 Task: Add Socosani Superior Natural Mineral Water to the cart.
Action: Mouse pressed left at (17, 93)
Screenshot: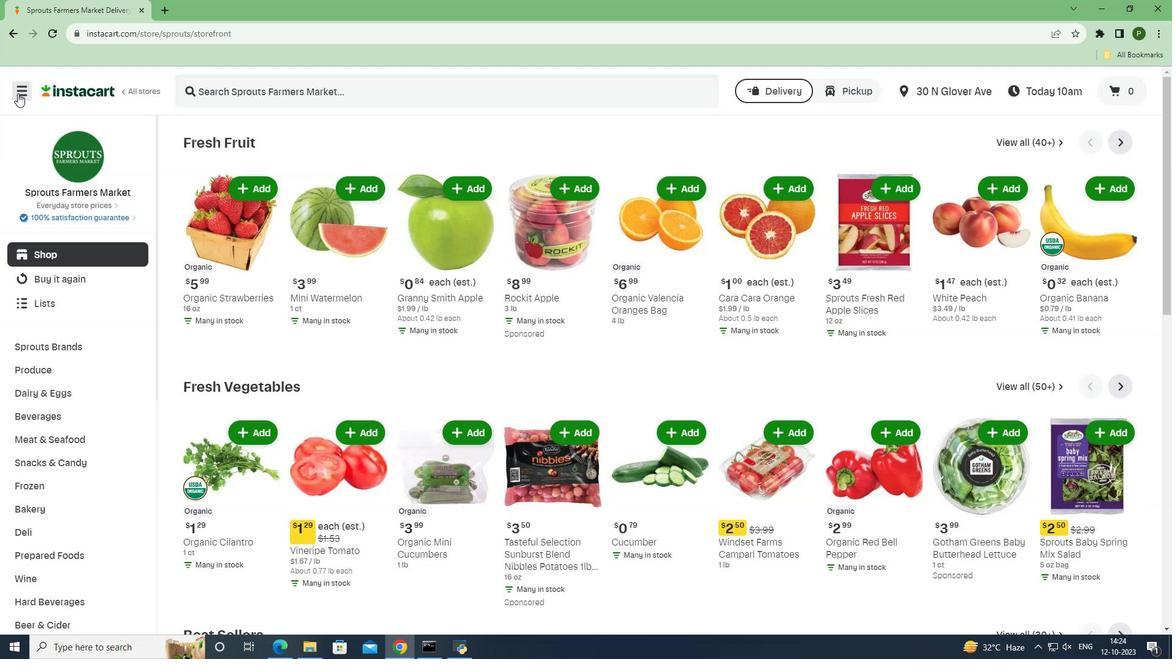 
Action: Mouse moved to (47, 336)
Screenshot: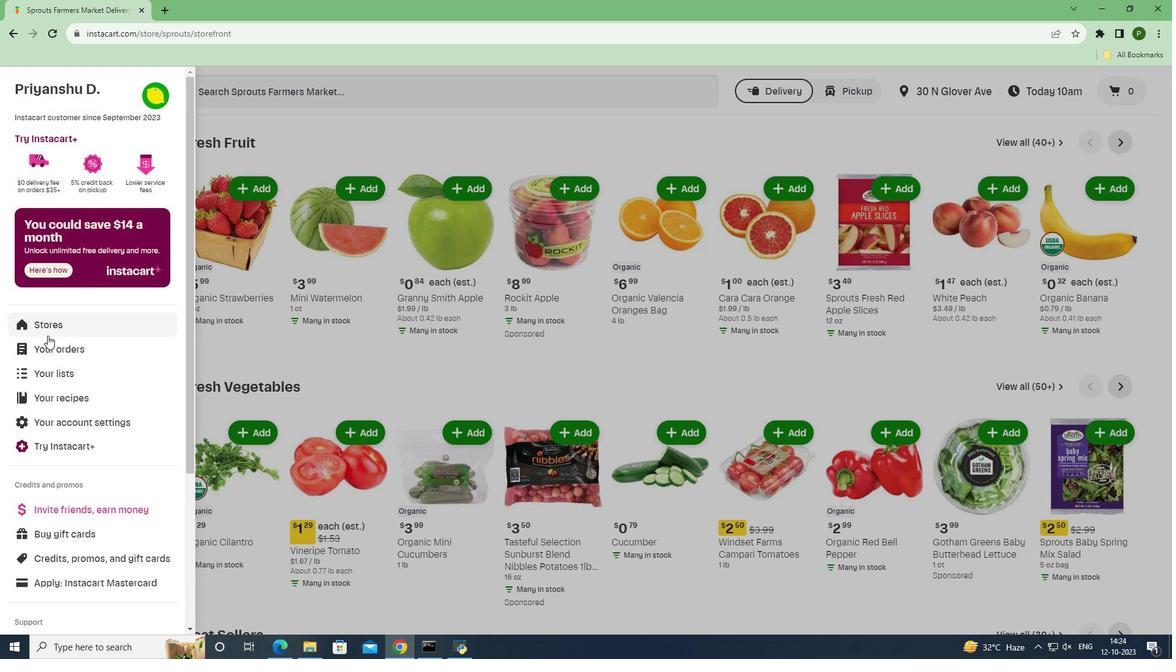 
Action: Mouse pressed left at (47, 336)
Screenshot: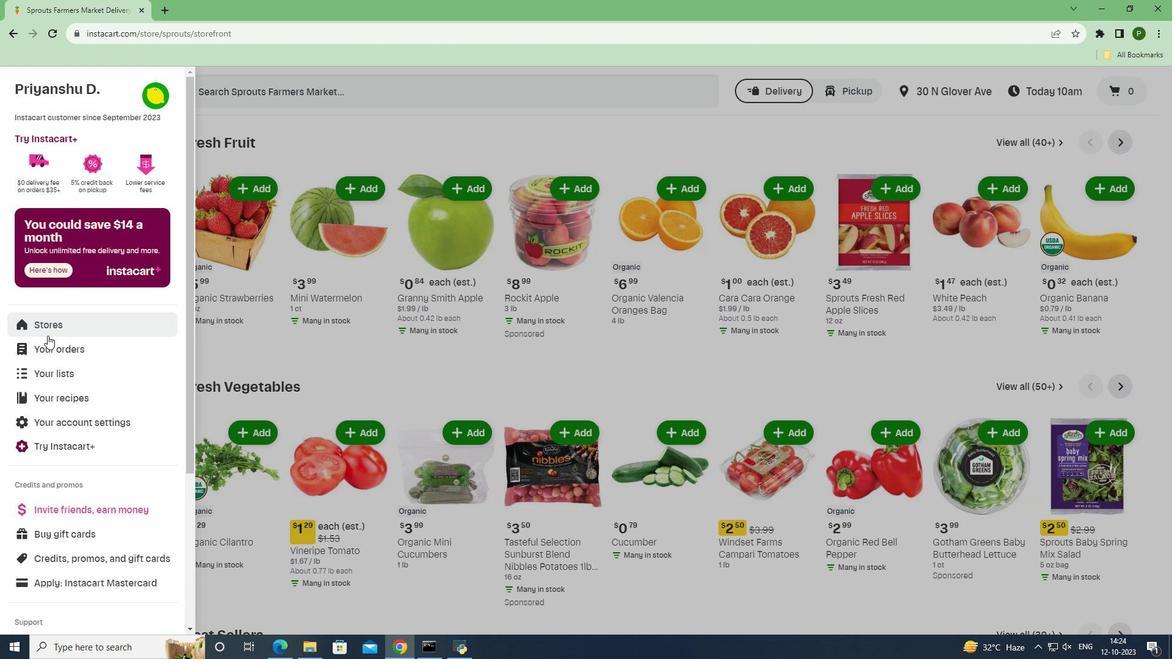 
Action: Mouse moved to (278, 146)
Screenshot: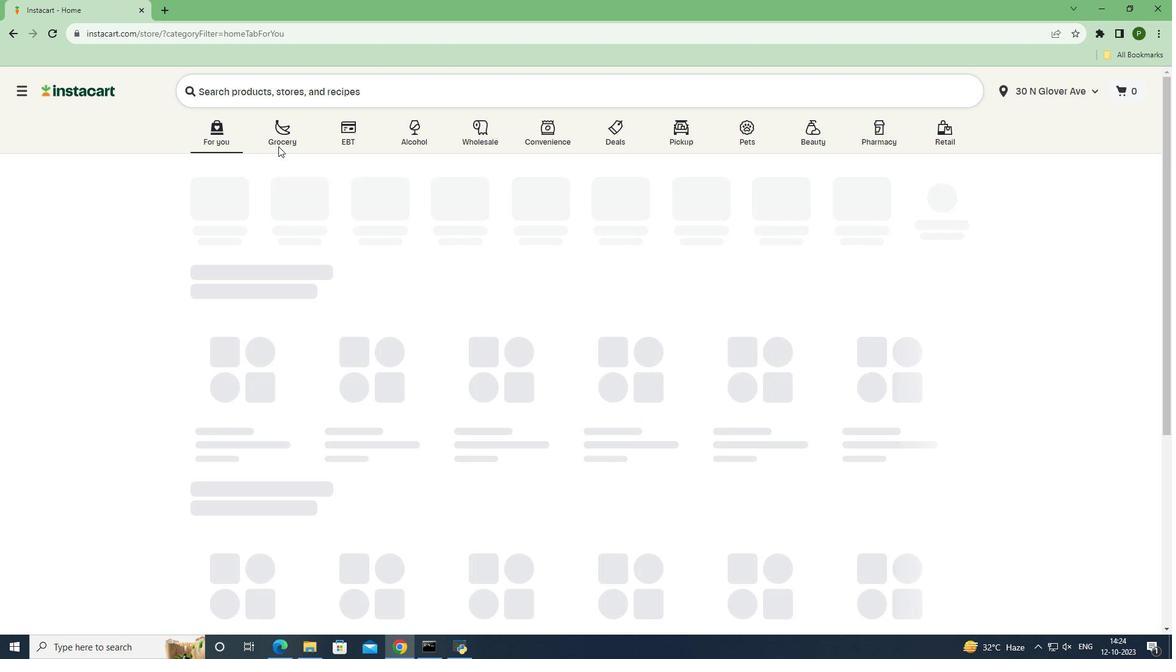 
Action: Mouse pressed left at (278, 146)
Screenshot: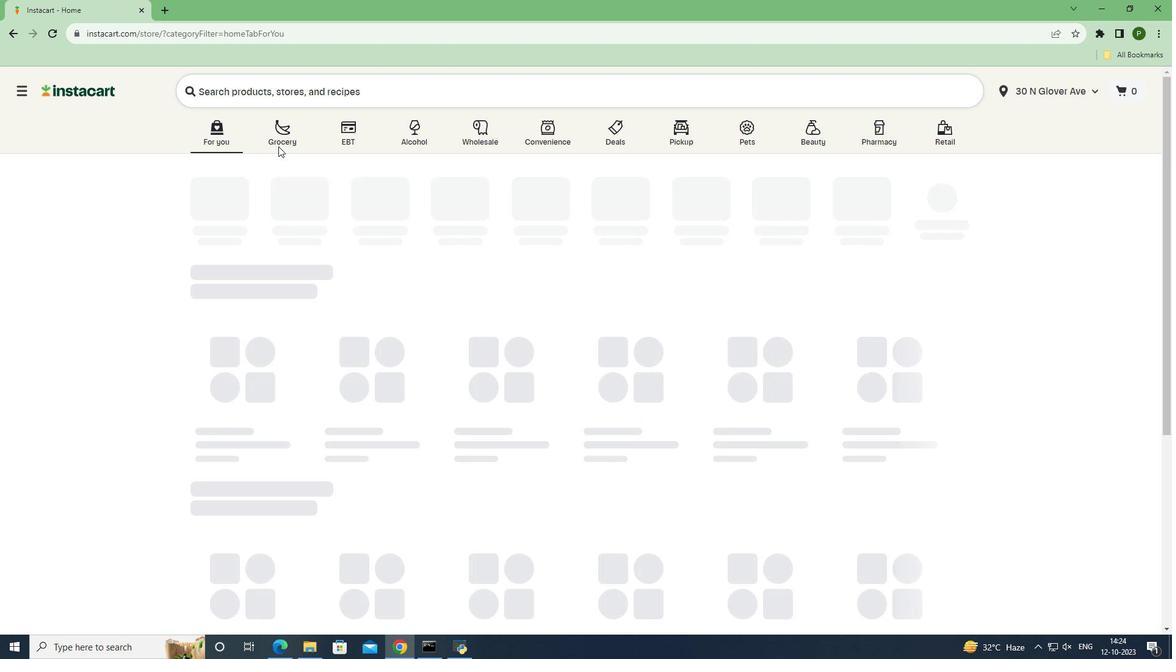 
Action: Mouse moved to (495, 277)
Screenshot: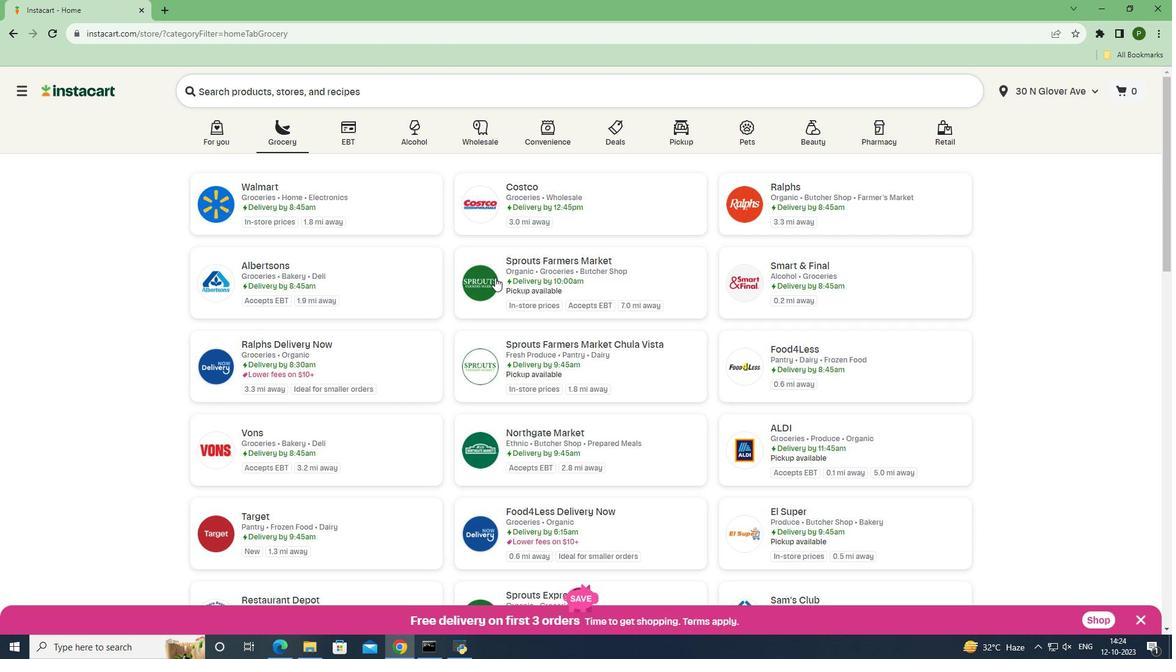 
Action: Mouse pressed left at (495, 277)
Screenshot: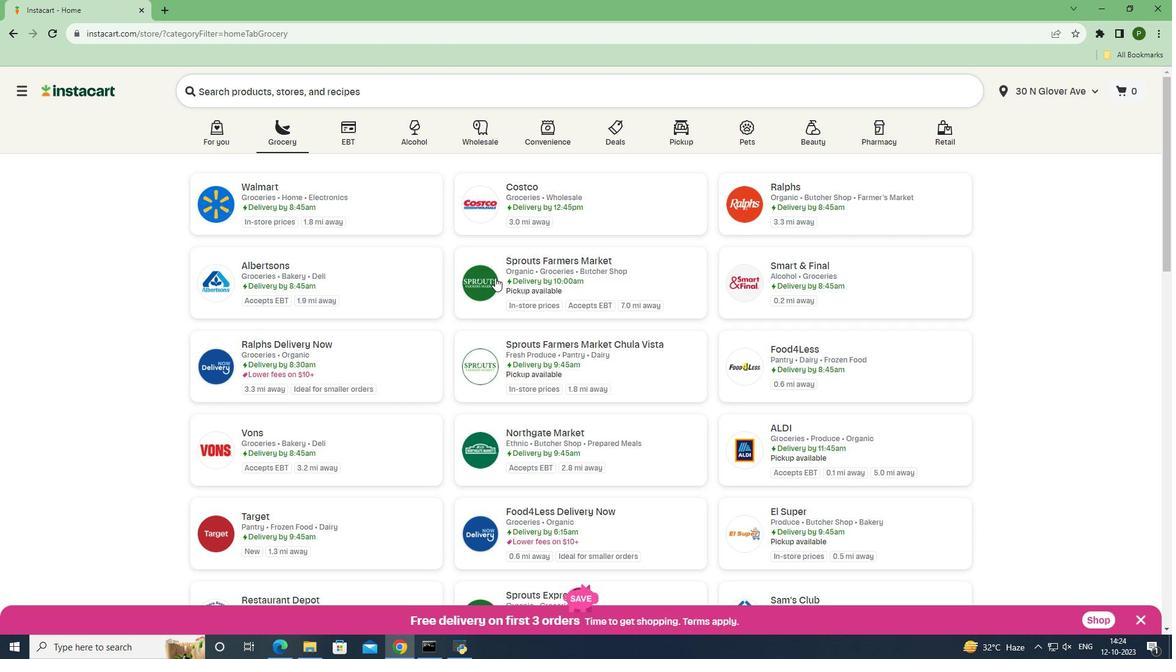 
Action: Mouse moved to (88, 416)
Screenshot: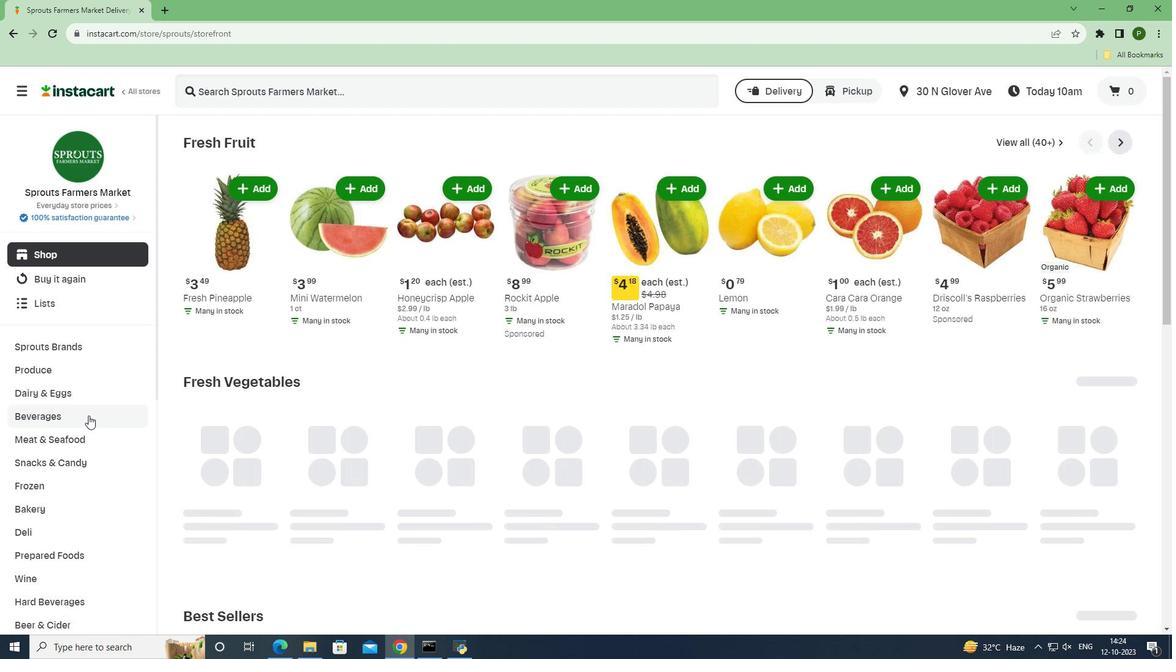 
Action: Mouse pressed left at (88, 416)
Screenshot: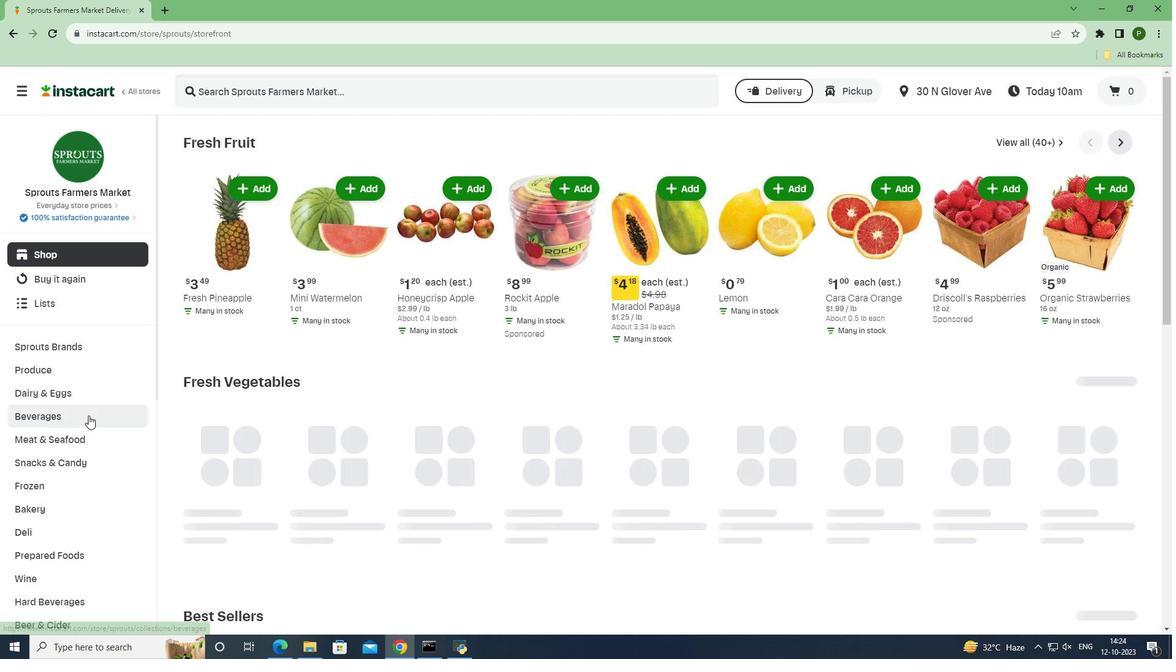 
Action: Mouse moved to (535, 175)
Screenshot: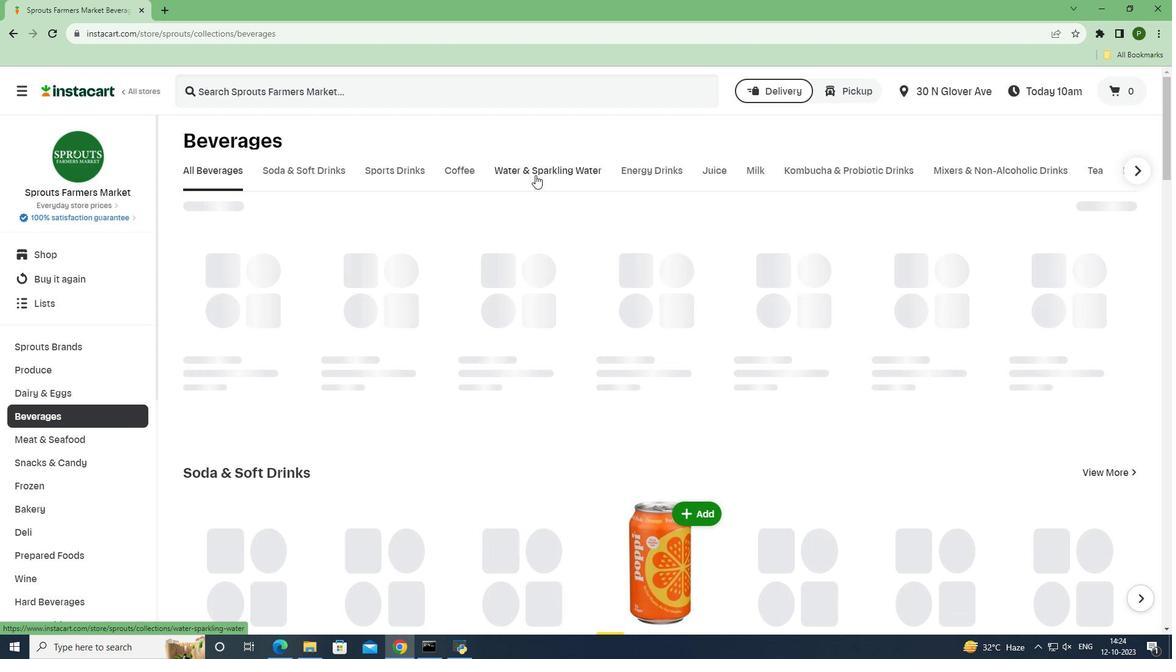 
Action: Mouse pressed left at (535, 175)
Screenshot: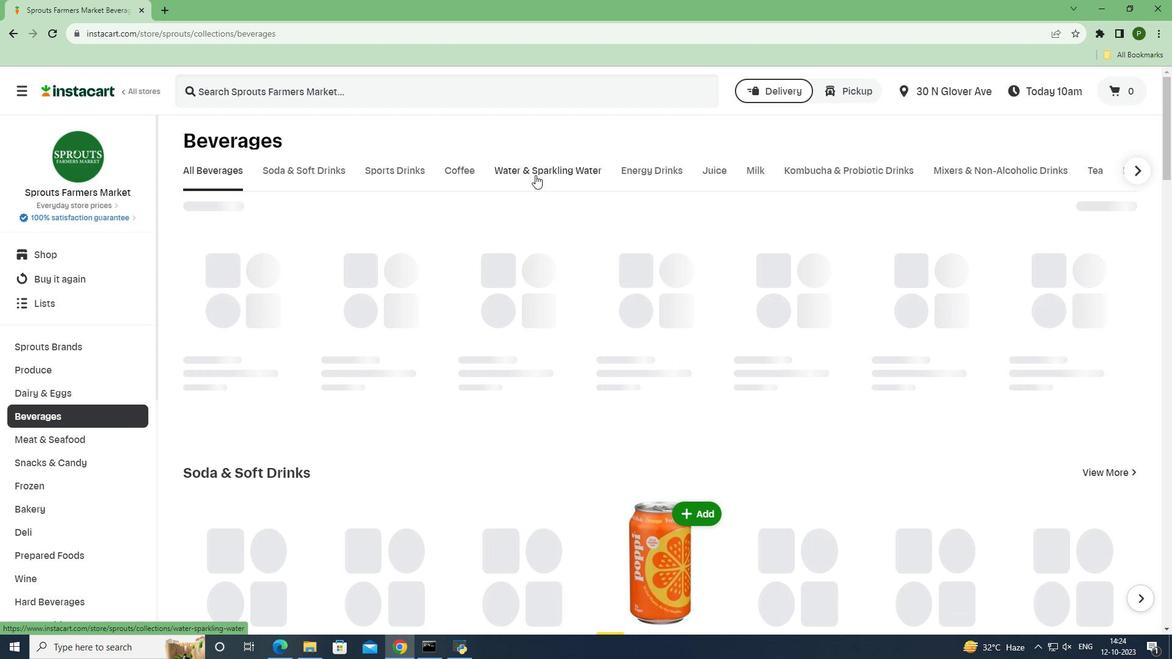 
Action: Mouse moved to (348, 92)
Screenshot: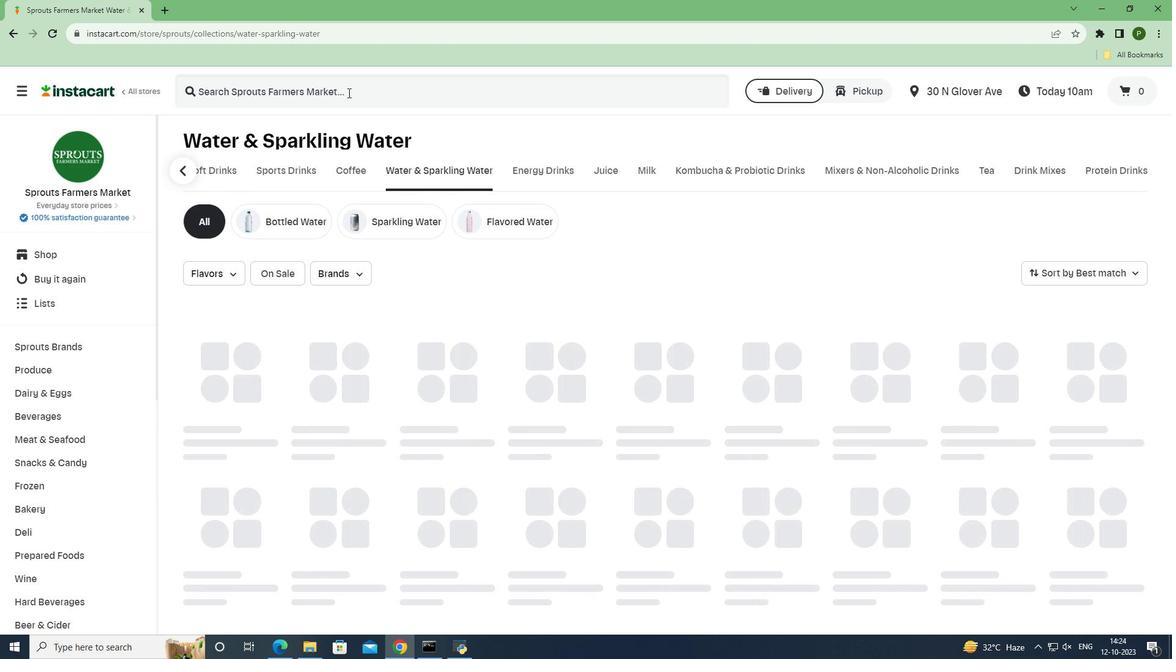 
Action: Mouse pressed left at (348, 92)
Screenshot: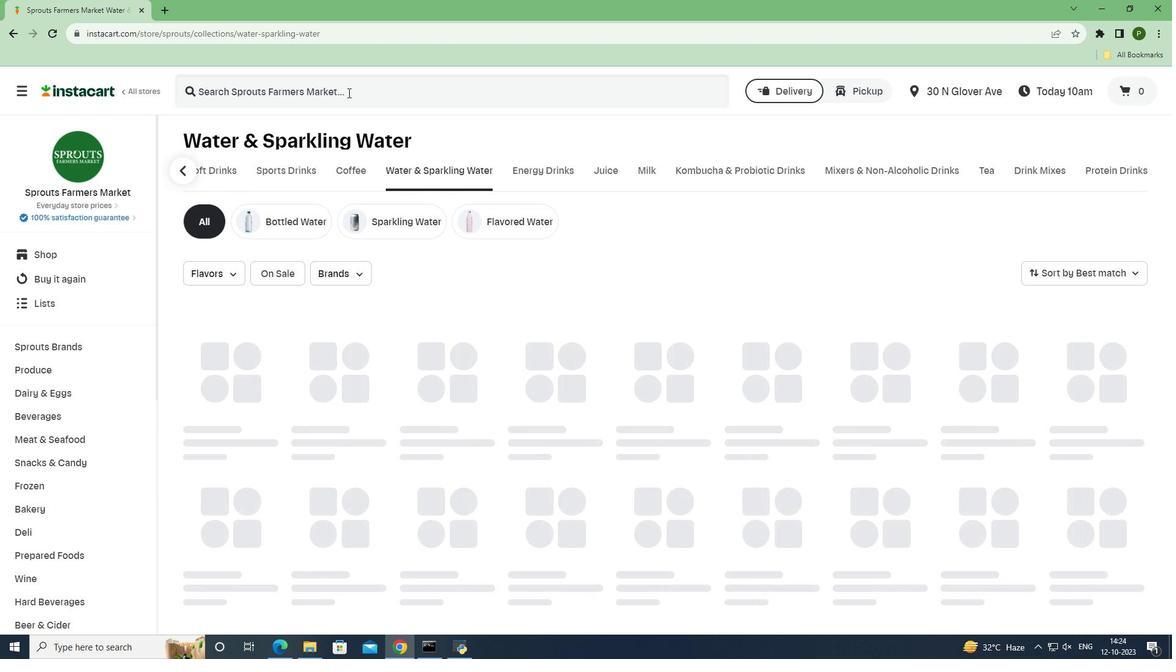 
Action: Key pressed <Key.caps_lock>S<Key.caps_lock>ocosani<Key.space><Key.caps_lock>S<Key.caps_lock>uperior<Key.space><Key.caps_lock>N<Key.caps_lock>atural<Key.space><Key.caps_lock>M<Key.caps_lock>ineral<Key.space><Key.caps_lock>W<Key.caps_lock>ater<Key.space><Key.enter>
Screenshot: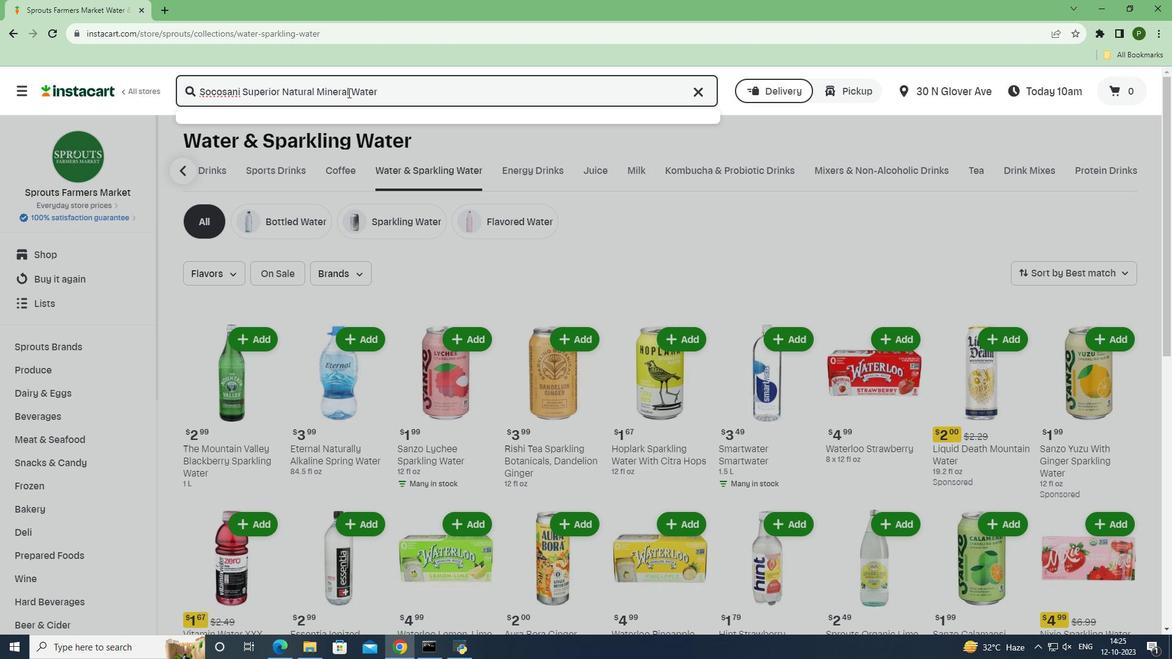 
Action: Mouse moved to (321, 182)
Screenshot: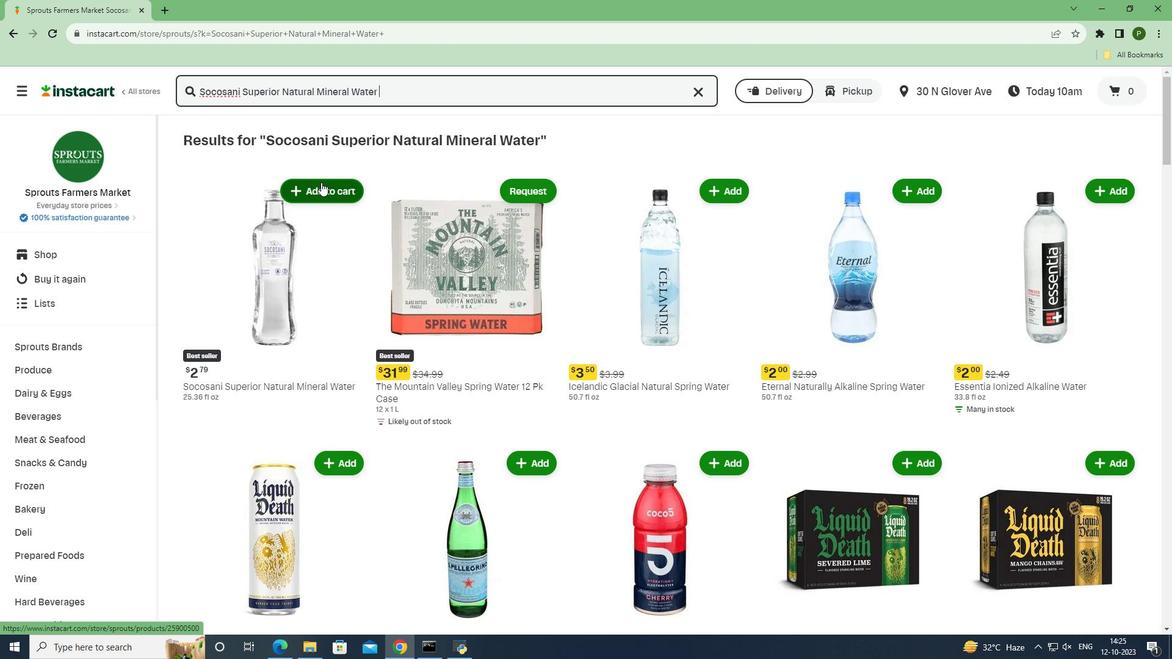 
Action: Mouse pressed left at (321, 182)
Screenshot: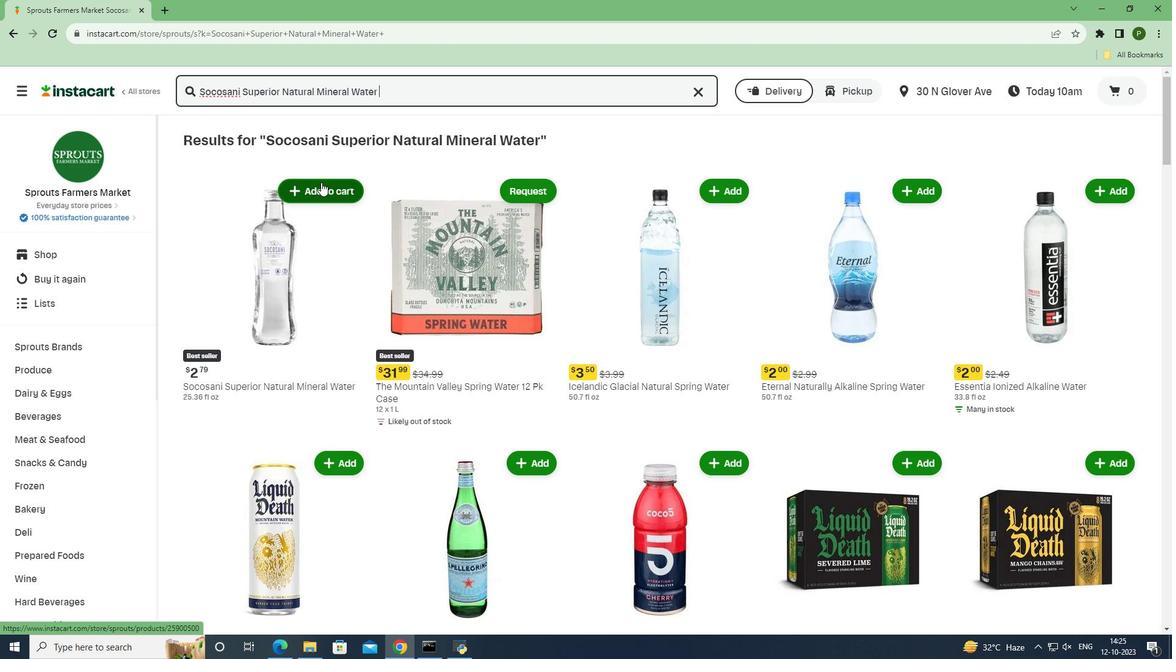 
Action: Mouse moved to (341, 253)
Screenshot: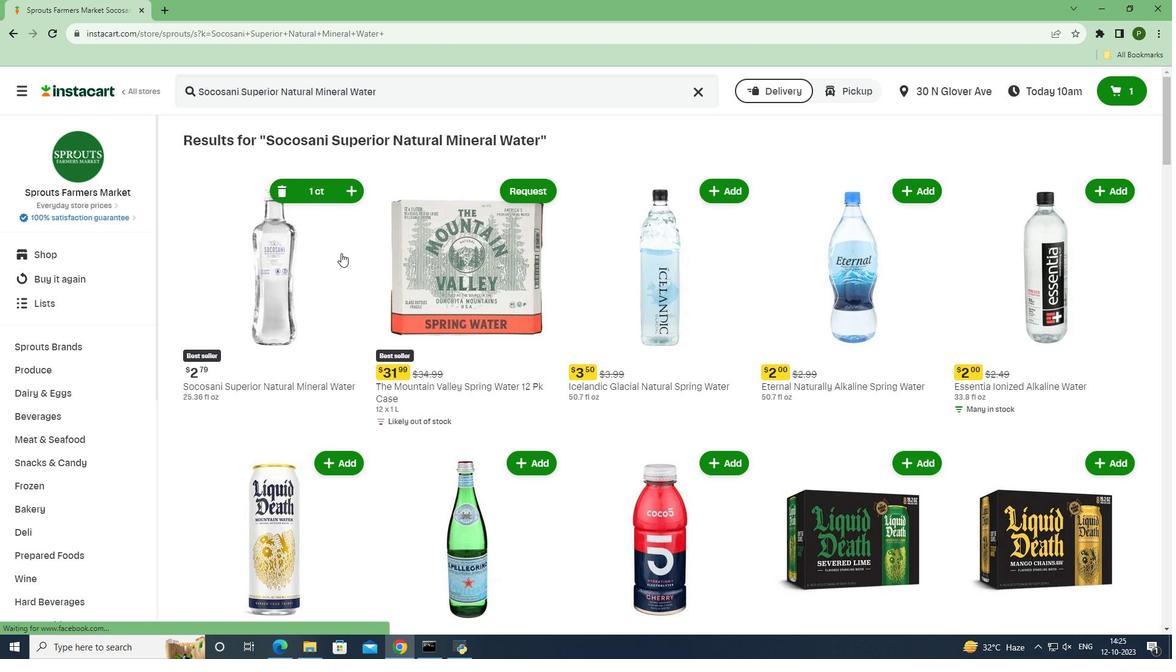 
